 Task: Use the ".Net" template to create your new codespace.
Action: Mouse moved to (193, 117)
Screenshot: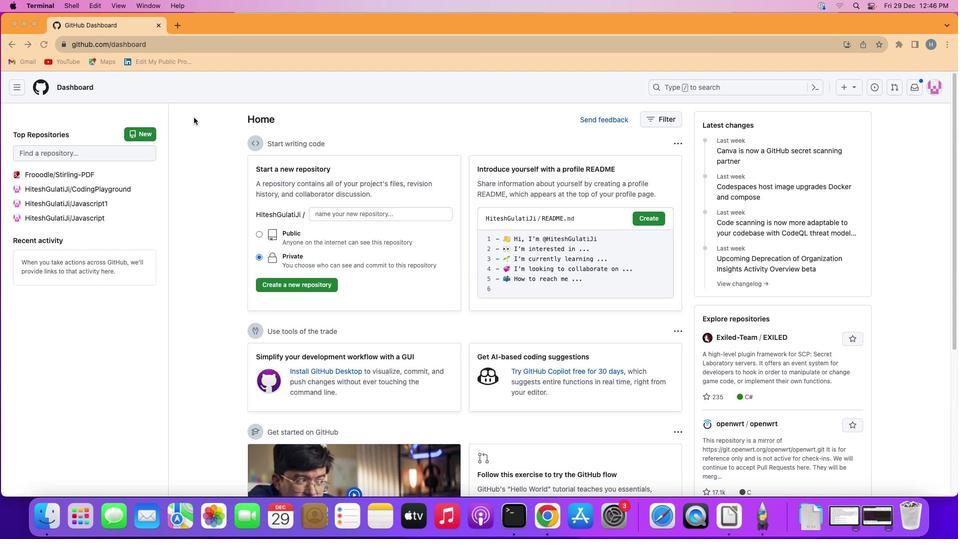 
Action: Mouse pressed left at (193, 117)
Screenshot: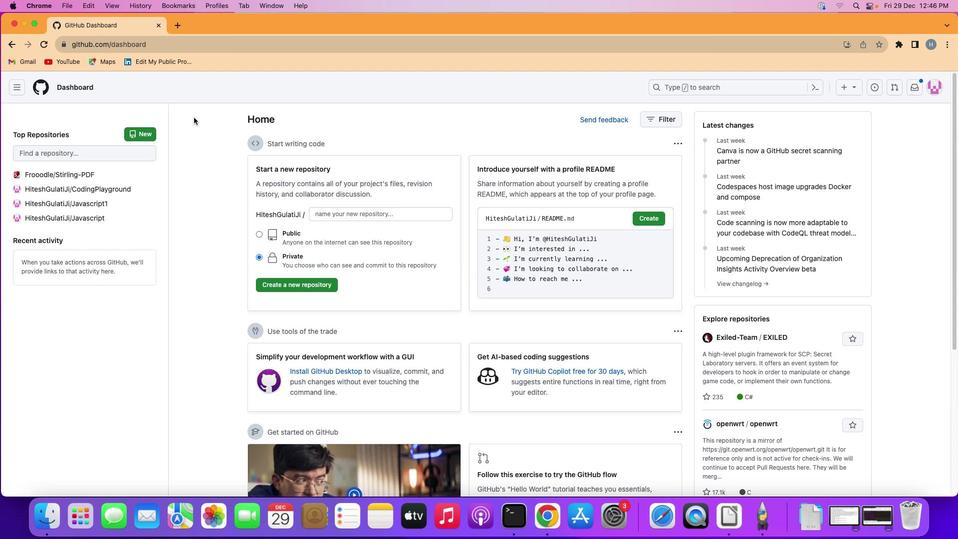 
Action: Mouse moved to (16, 84)
Screenshot: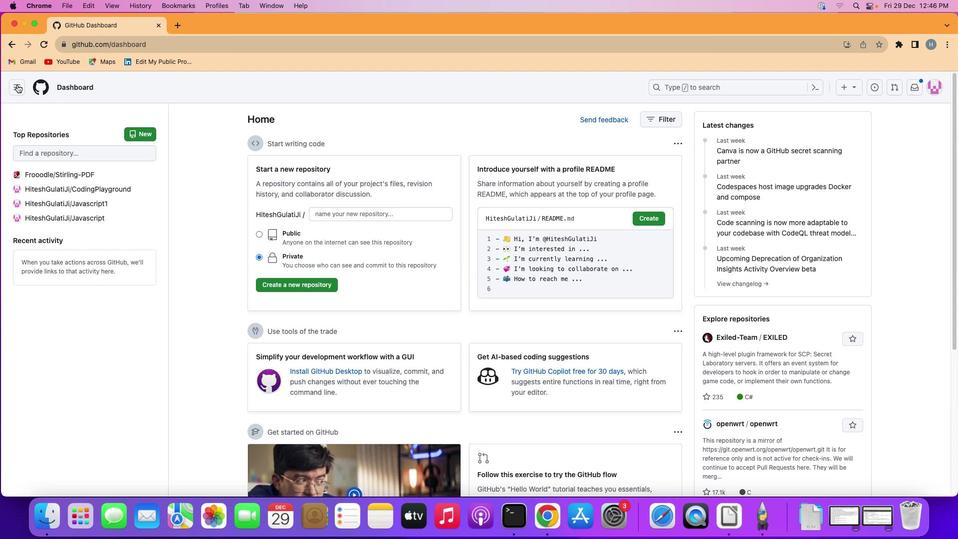 
Action: Mouse pressed left at (16, 84)
Screenshot: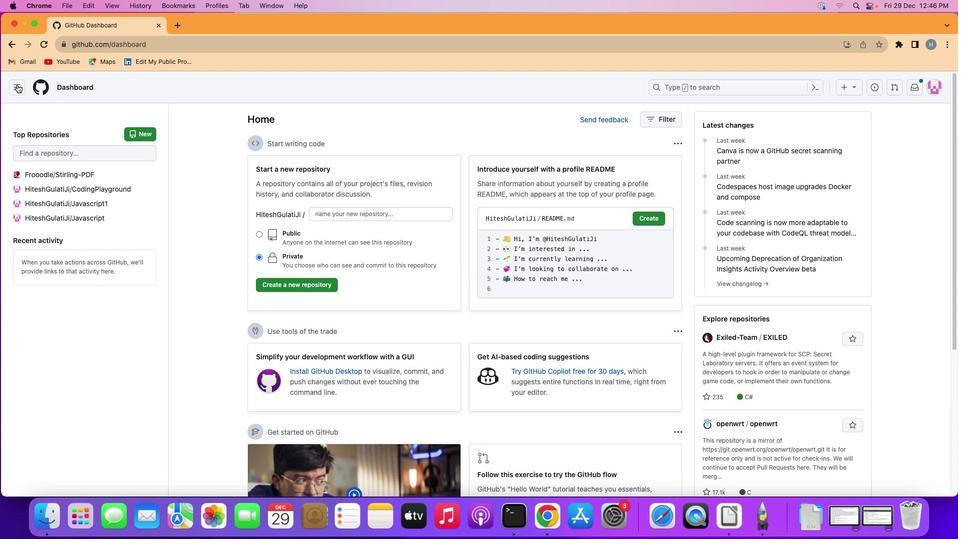 
Action: Mouse moved to (59, 190)
Screenshot: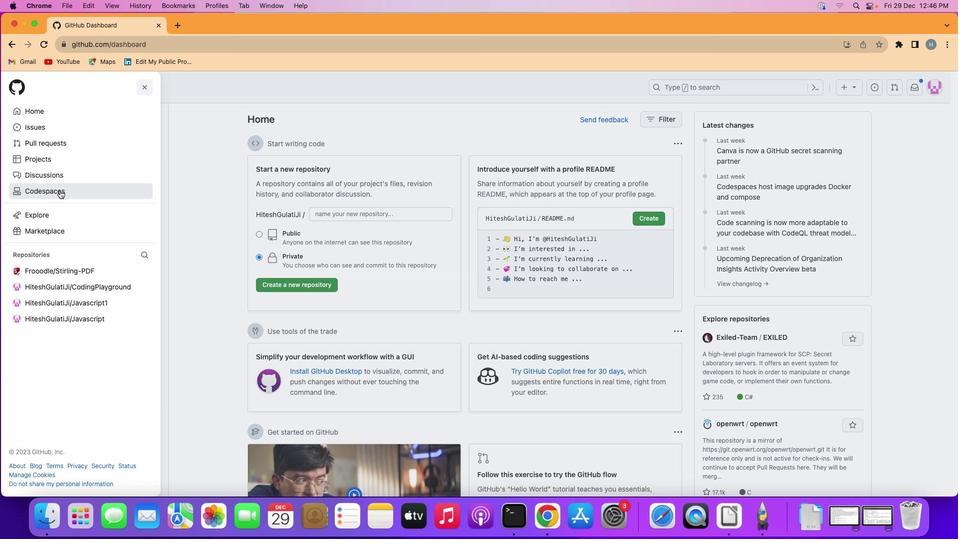 
Action: Mouse pressed left at (59, 190)
Screenshot: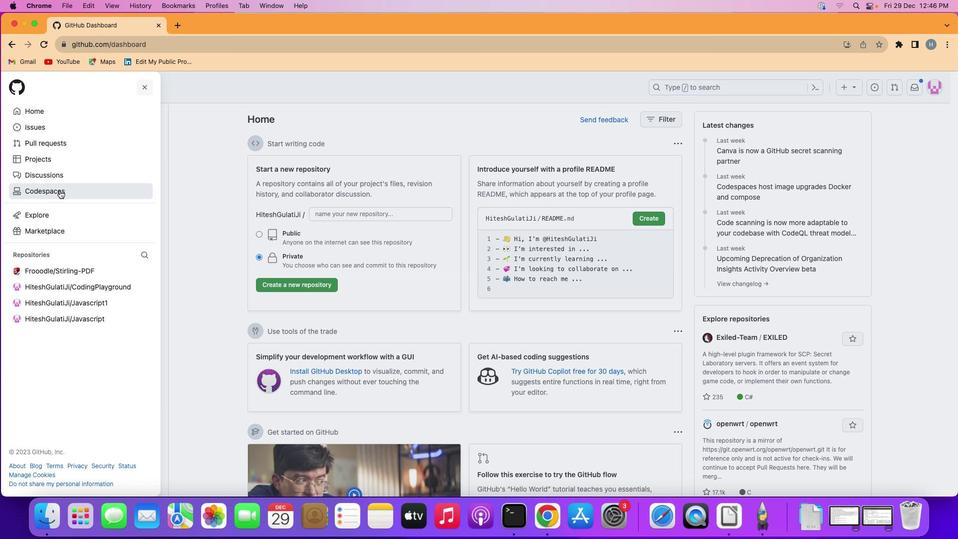 
Action: Mouse moved to (130, 138)
Screenshot: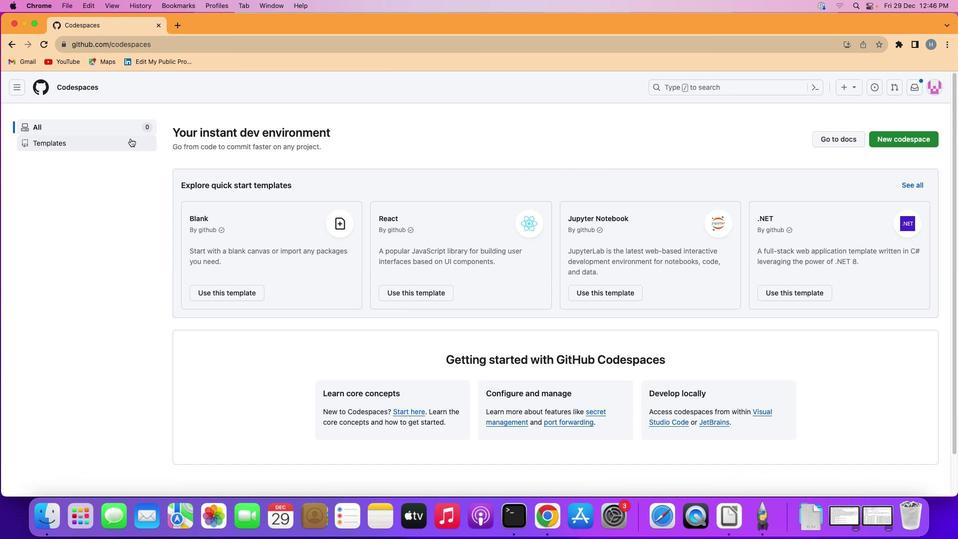 
Action: Mouse pressed left at (130, 138)
Screenshot: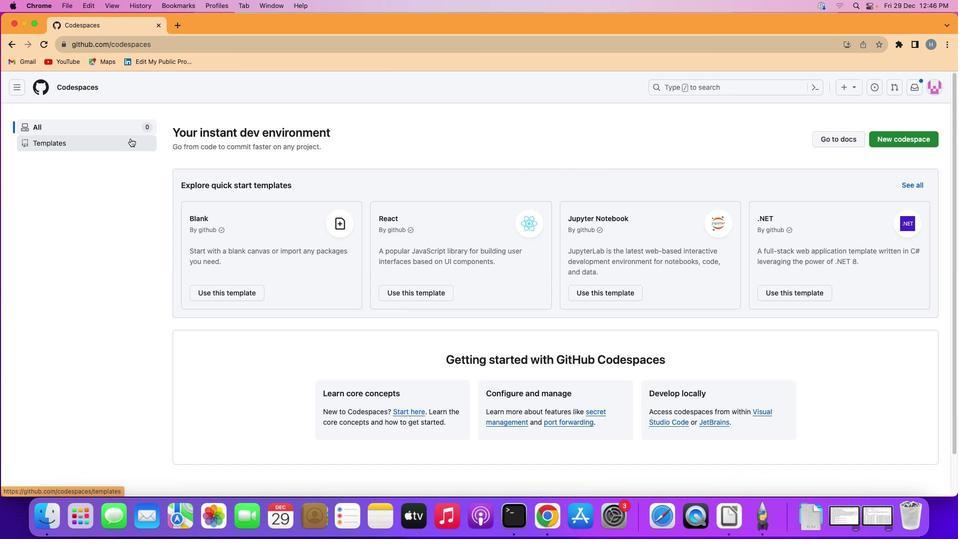 
Action: Mouse moved to (619, 244)
Screenshot: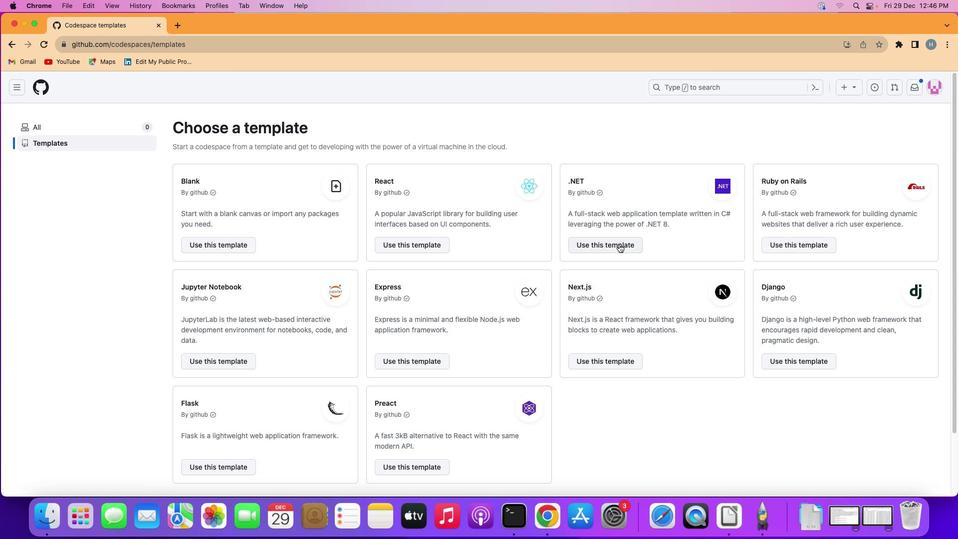 
Action: Mouse pressed left at (619, 244)
Screenshot: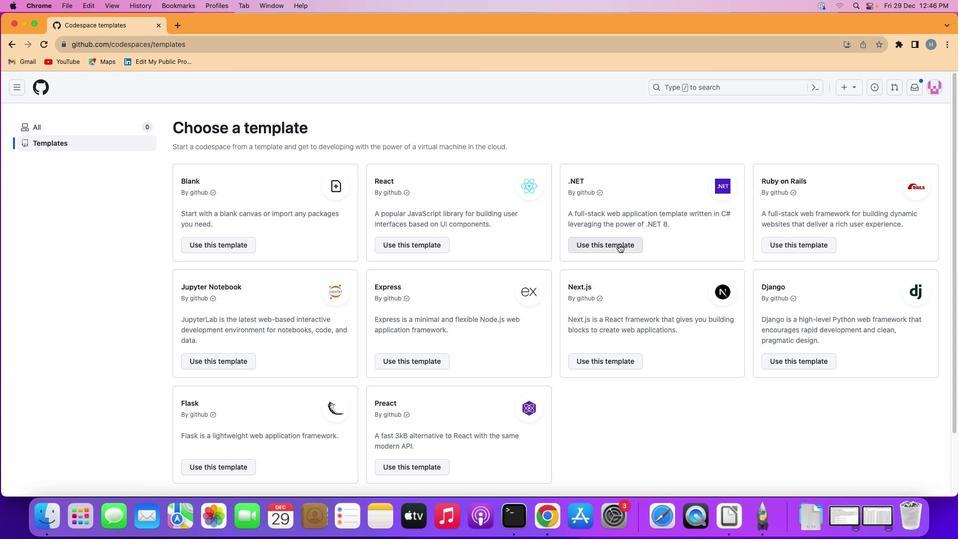 
Action: Mouse moved to (513, 313)
Screenshot: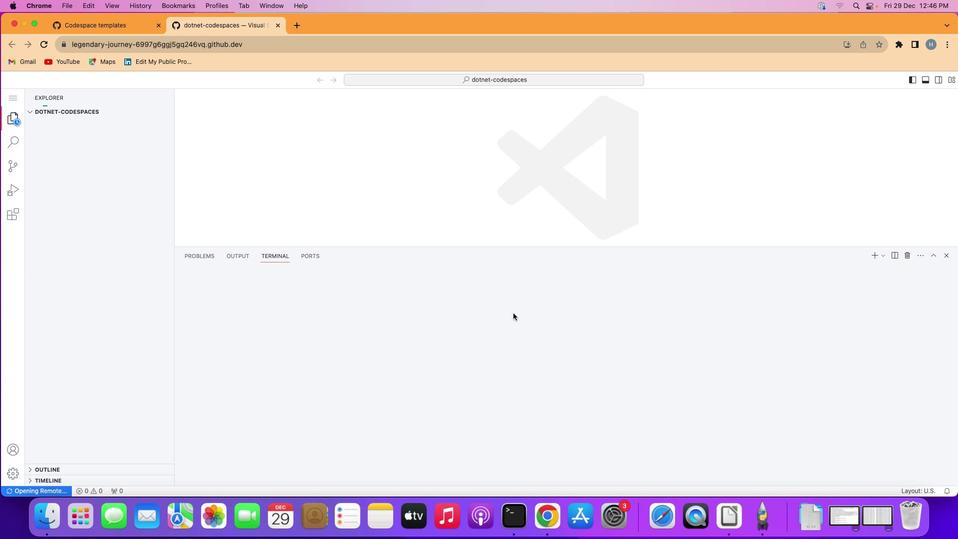 
